 Task: Start in the project ZenithTech the sprint 'Light Speed', with a duration of 3 weeks.
Action: Mouse moved to (105, 215)
Screenshot: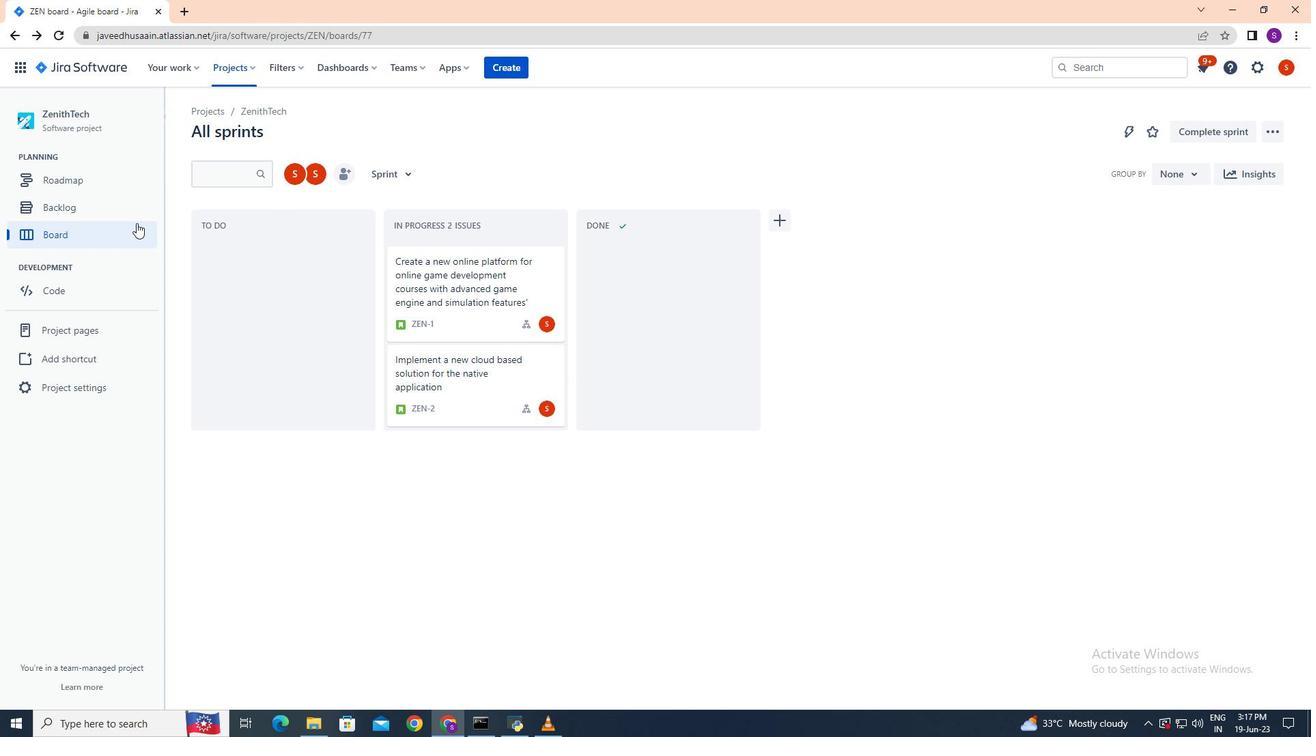 
Action: Mouse pressed left at (105, 215)
Screenshot: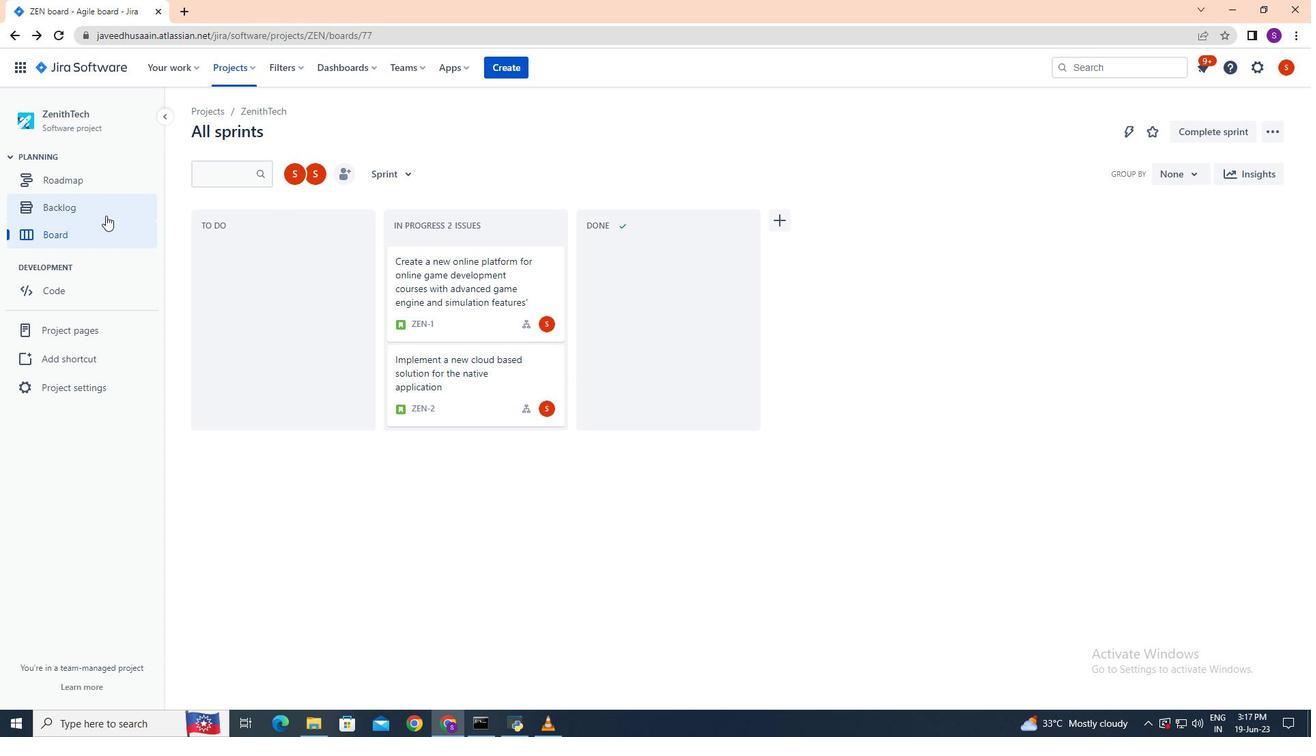 
Action: Mouse moved to (1218, 292)
Screenshot: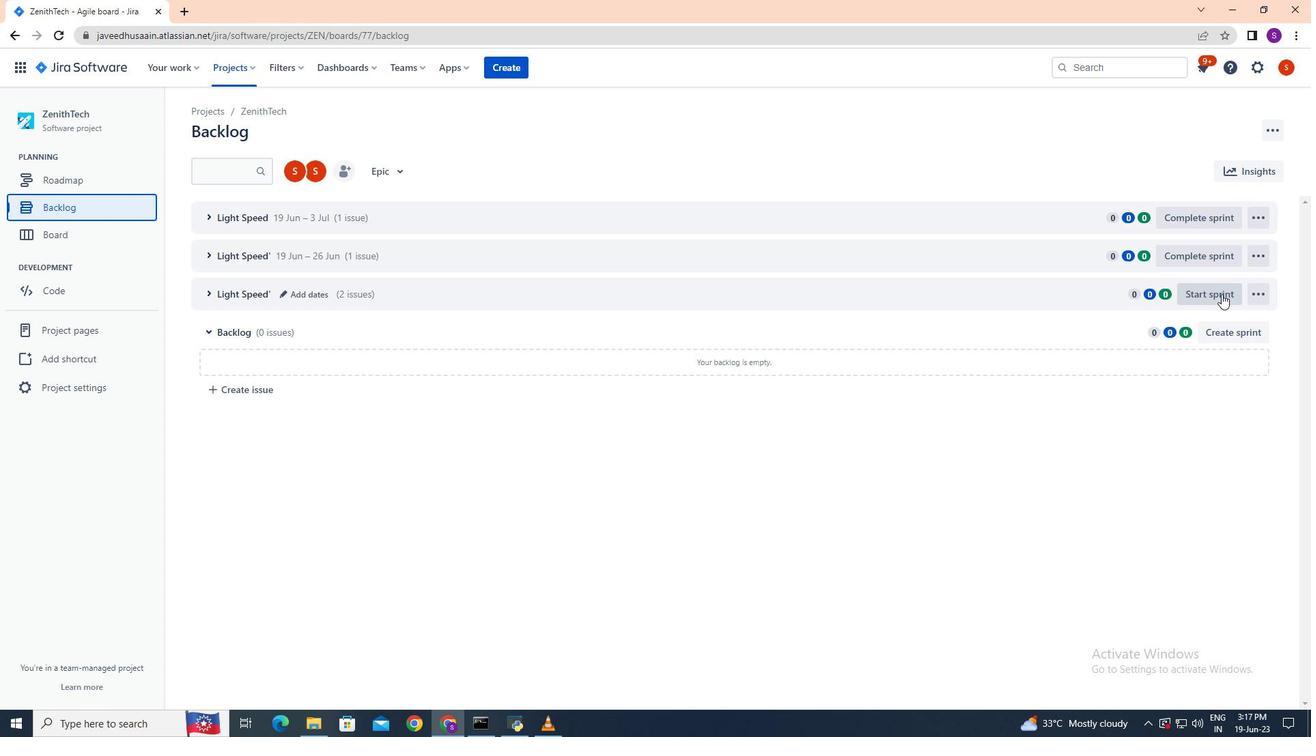 
Action: Mouse pressed left at (1218, 292)
Screenshot: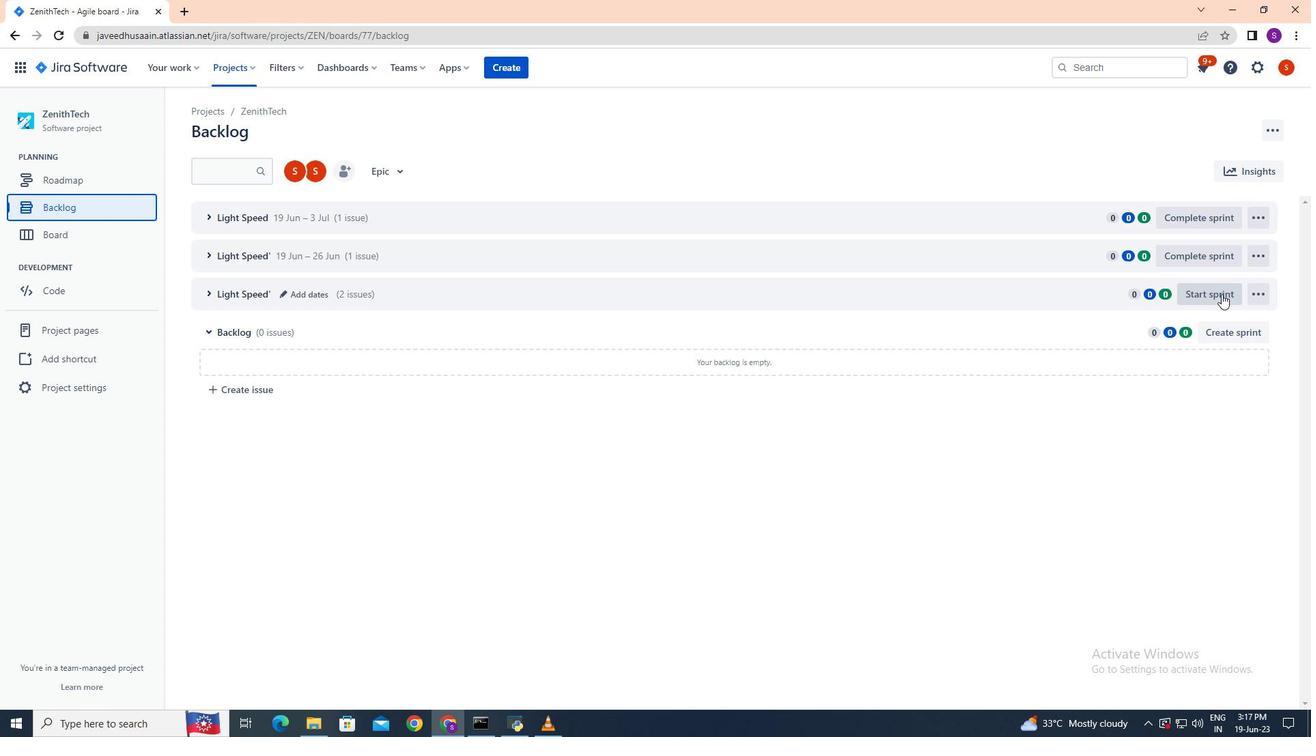 
Action: Mouse moved to (620, 238)
Screenshot: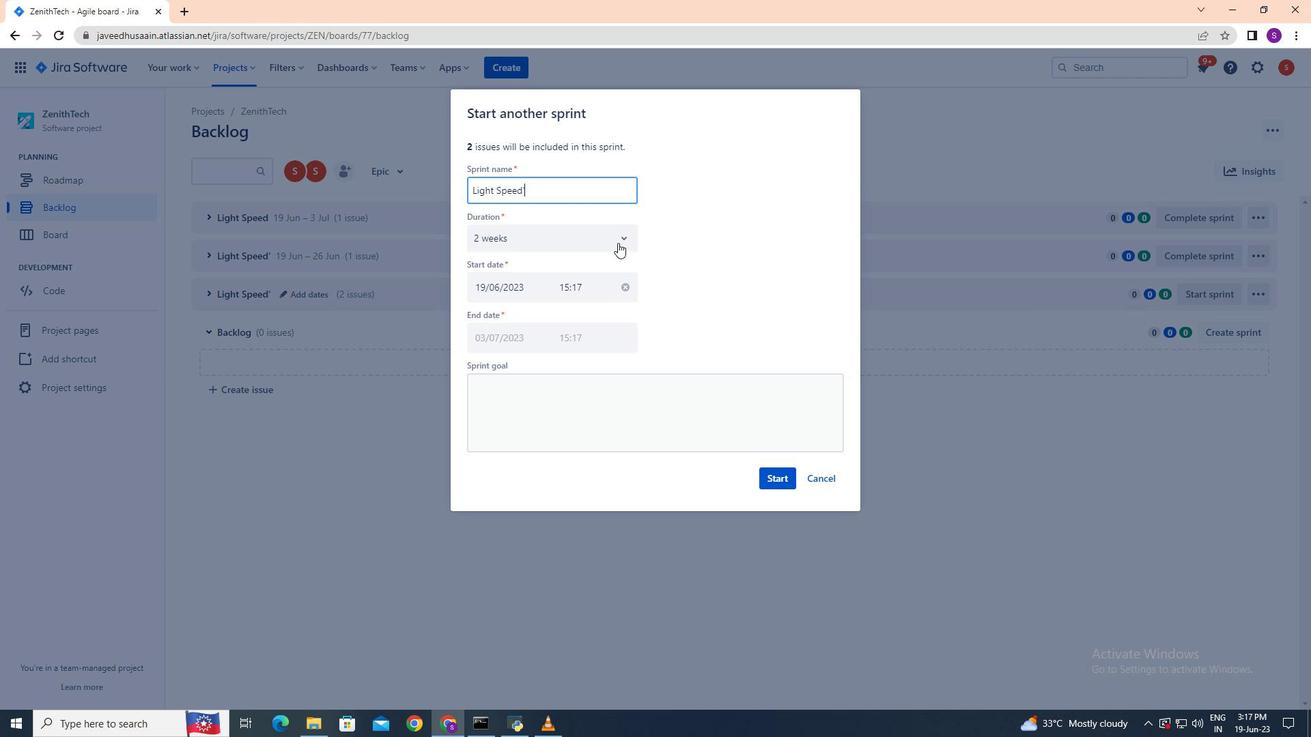 
Action: Mouse pressed left at (620, 238)
Screenshot: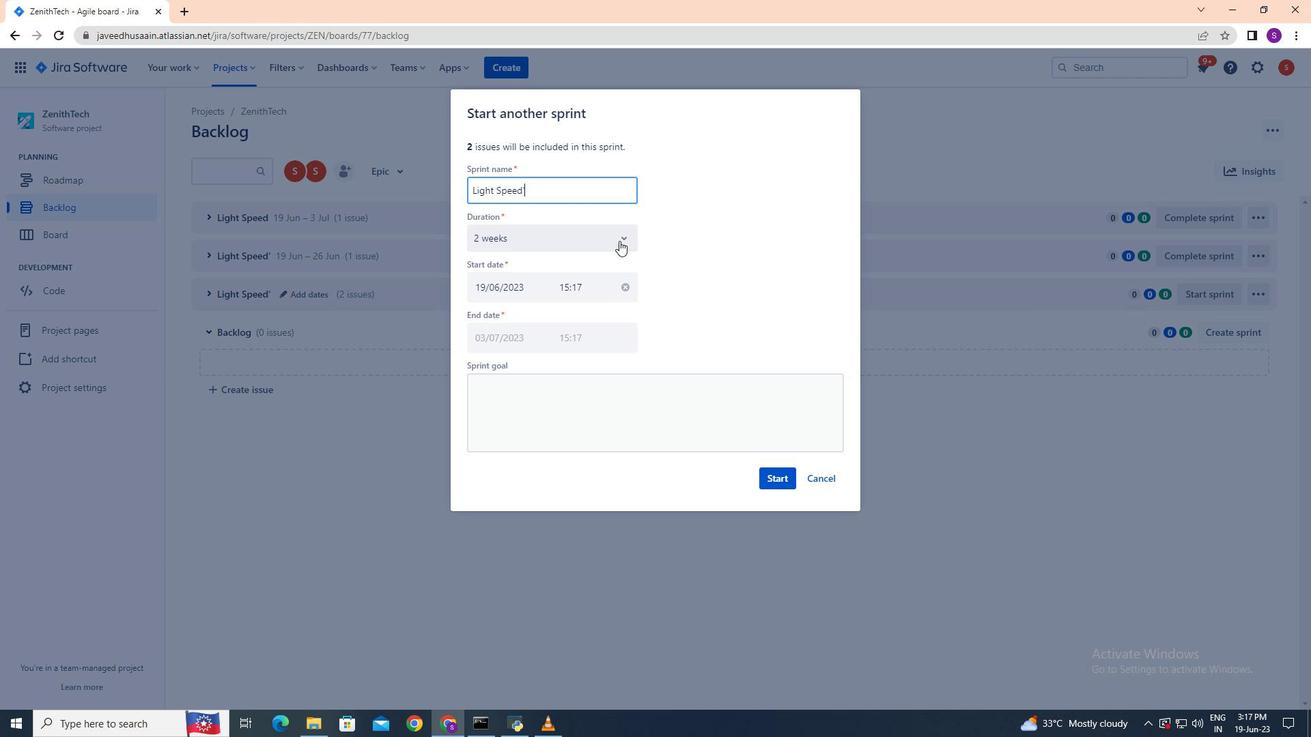 
Action: Mouse moved to (559, 314)
Screenshot: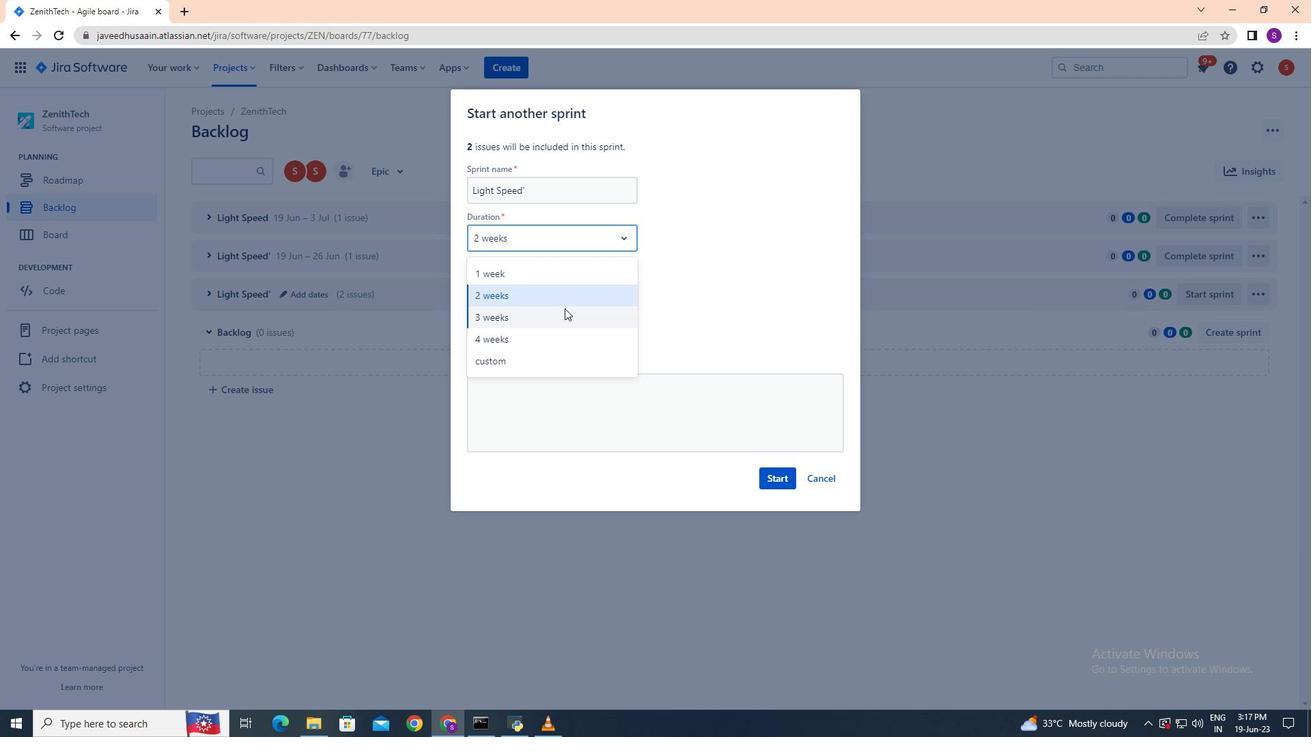 
Action: Mouse pressed left at (559, 314)
Screenshot: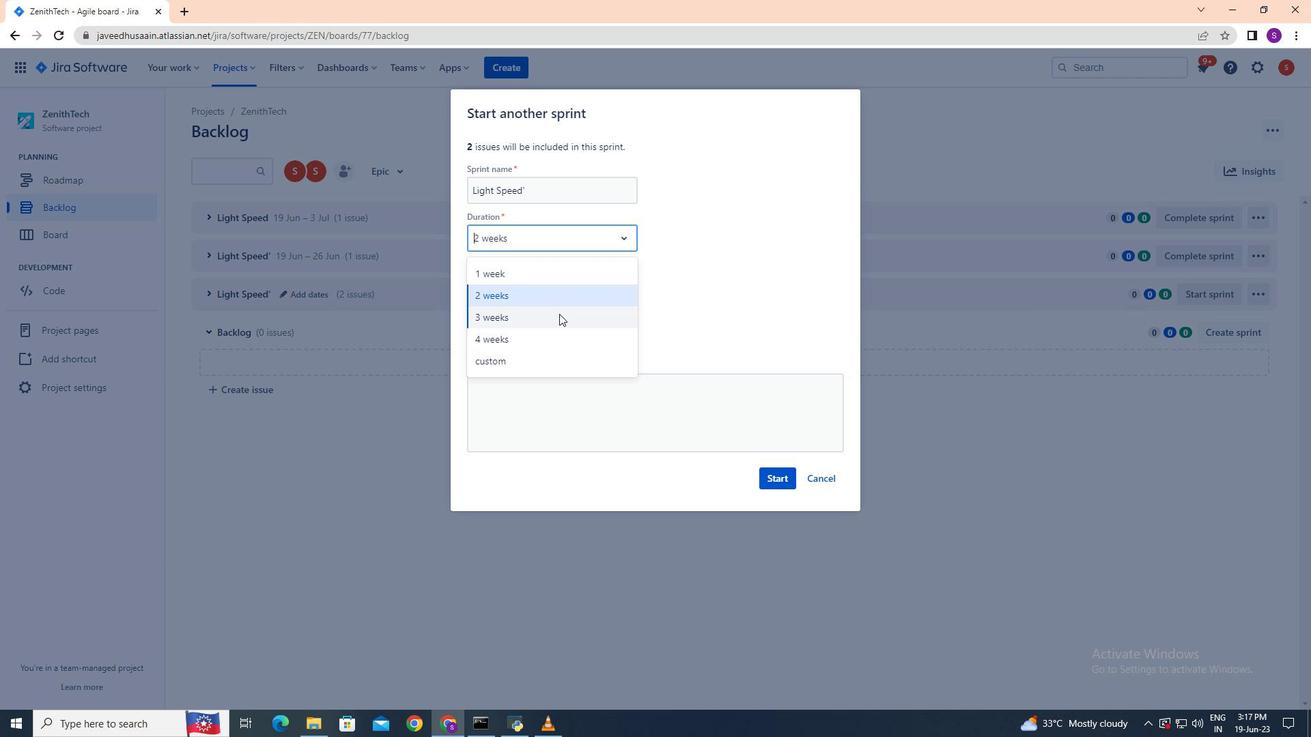 
Action: Mouse moved to (772, 477)
Screenshot: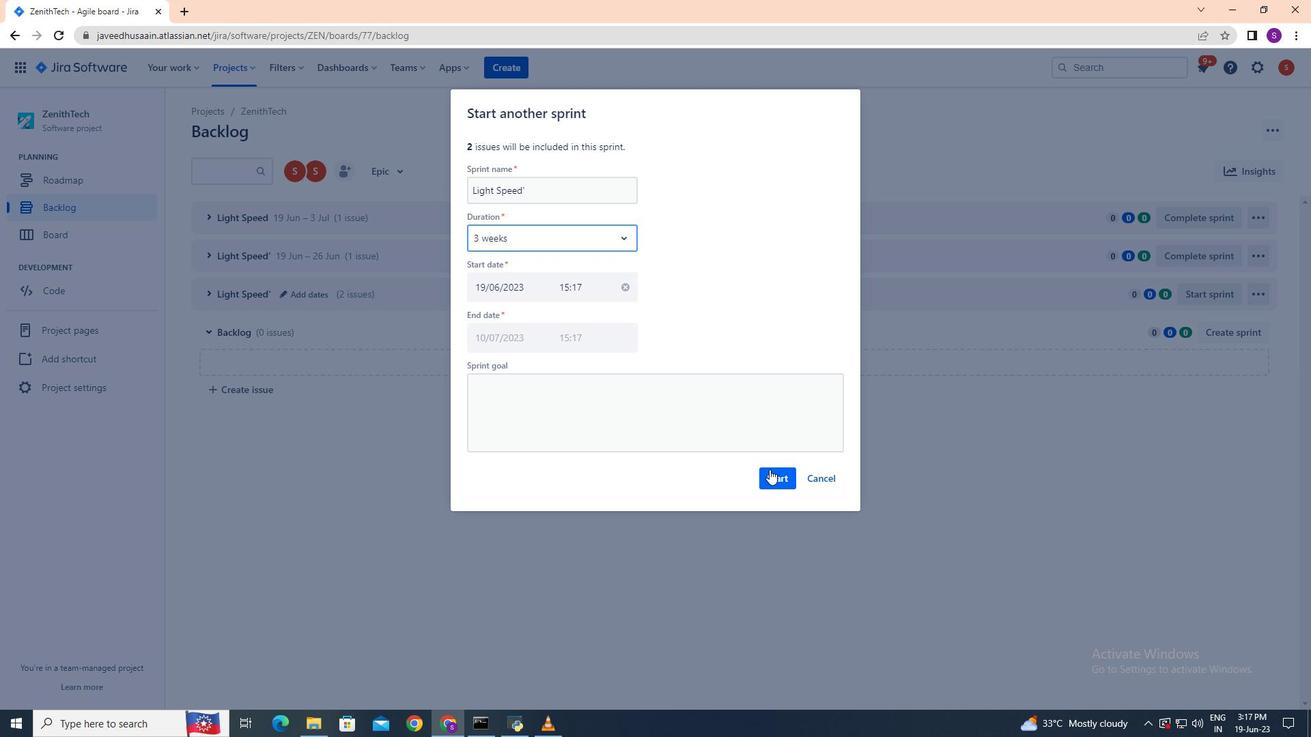 
Action: Mouse pressed left at (772, 477)
Screenshot: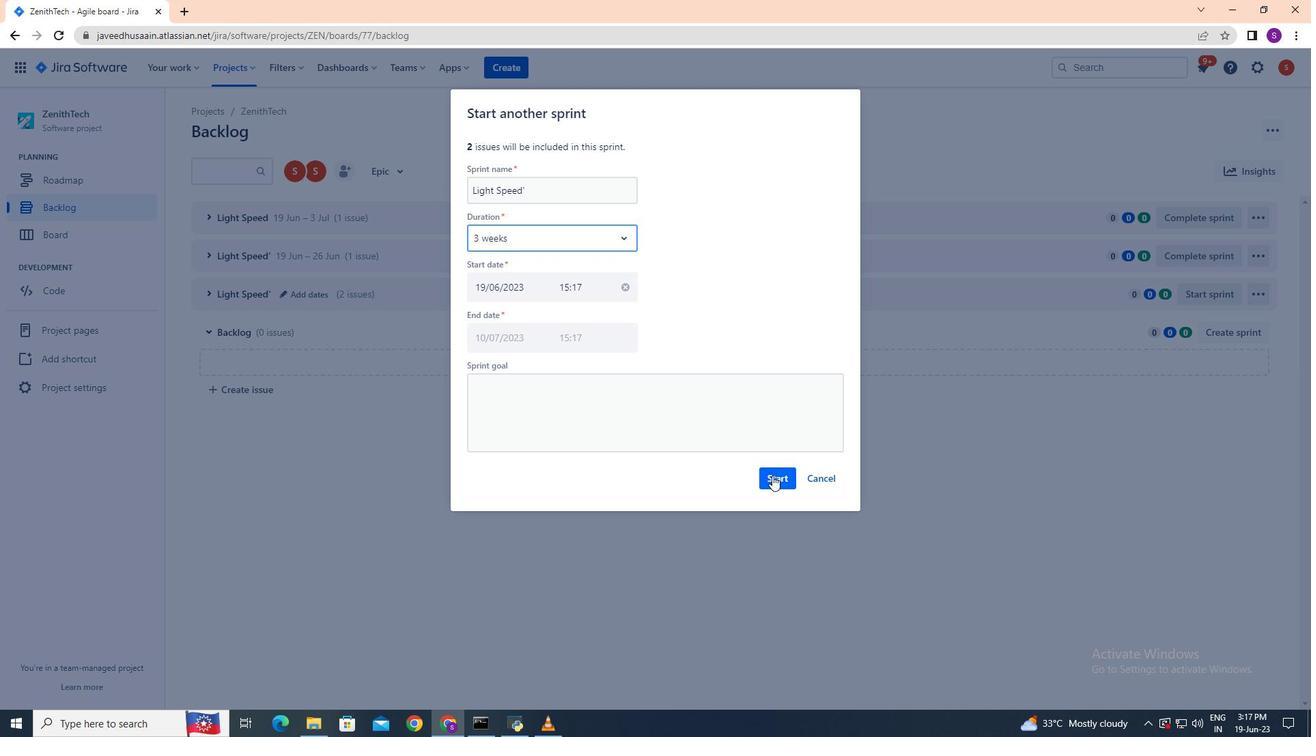 
